 Task: open an excel sheet and write heading  Financial WizardAdd Categories in a column and its values below  'Income, Income, Income, Expenses, Expenses, Expenses, Expenses, Expenses, Savings, Savings, Investments, Investments, Debt, Debt & Debt. 'Add Descriptions in next column and its values below  Salary, Freelance Work, Rental Income, Housing, Transportation, Groceries, Utilities, Entertainment, Emergency Fund, Retirement, Stocks, Mutual Funds, Credit Card 1, Credit Card 2 & Student Loan. Add Amount in next column and its values below  $5,000, $1,200, $500, $1,200, $300, $400, $200, $150, $500, $1,000, $500, $300, $200, $100 & $300. Save page Budget Template Spreadsheet Workbookbook
Action: Key pressed <Key.shift_r>Financial<Key.space><Key.shift_r>Wizard<Key.down><Key.shift_r>Categories<Key.down>
Screenshot: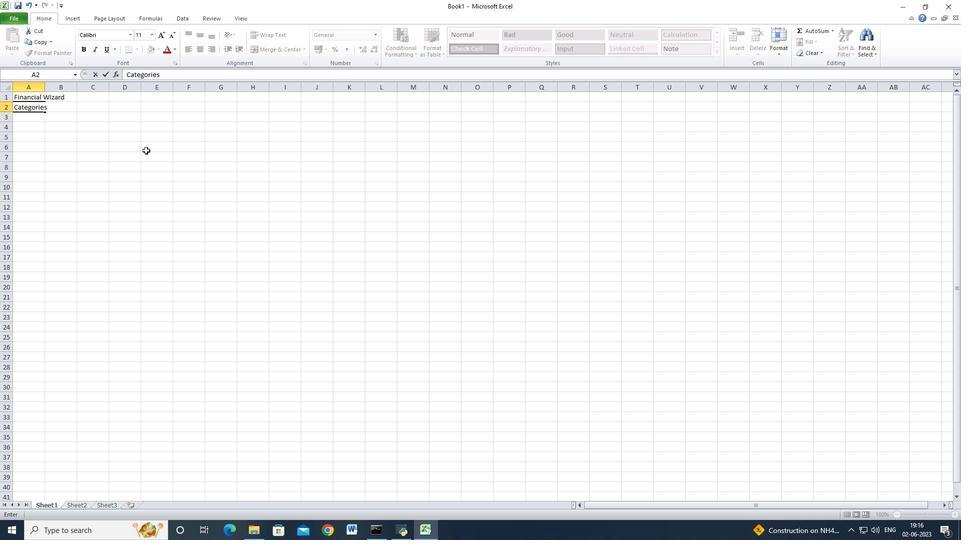 
Action: Mouse moved to (43, 88)
Screenshot: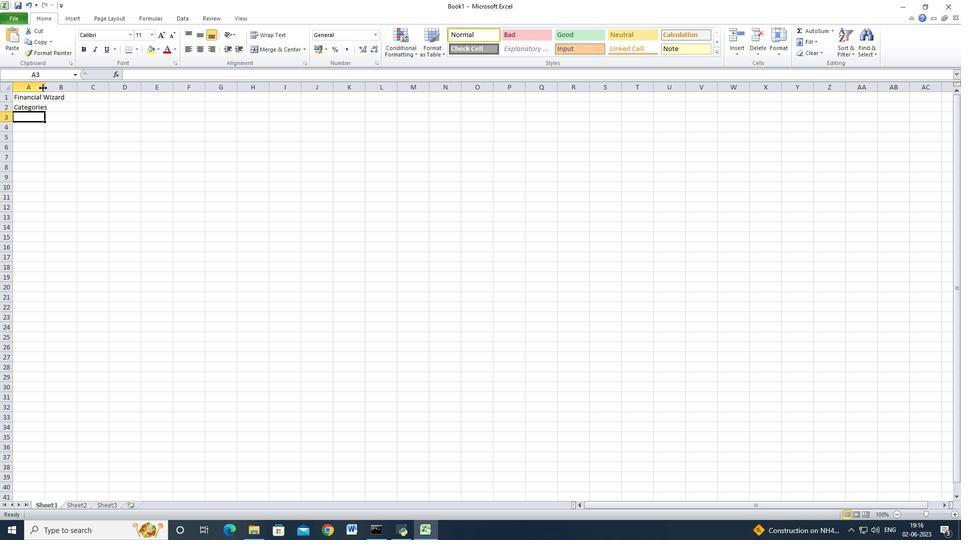 
Action: Mouse pressed left at (43, 88)
Screenshot: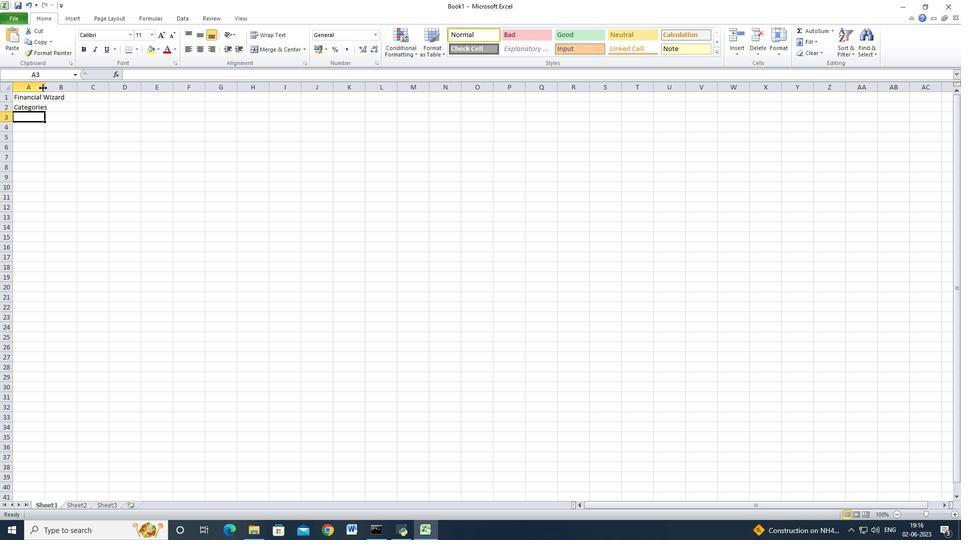 
Action: Mouse pressed left at (43, 88)
Screenshot: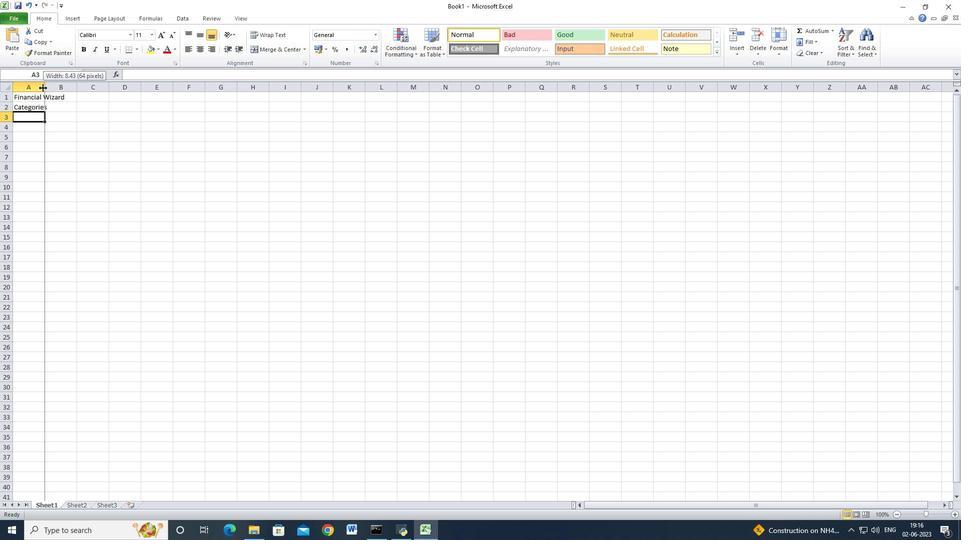 
Action: Mouse moved to (173, 179)
Screenshot: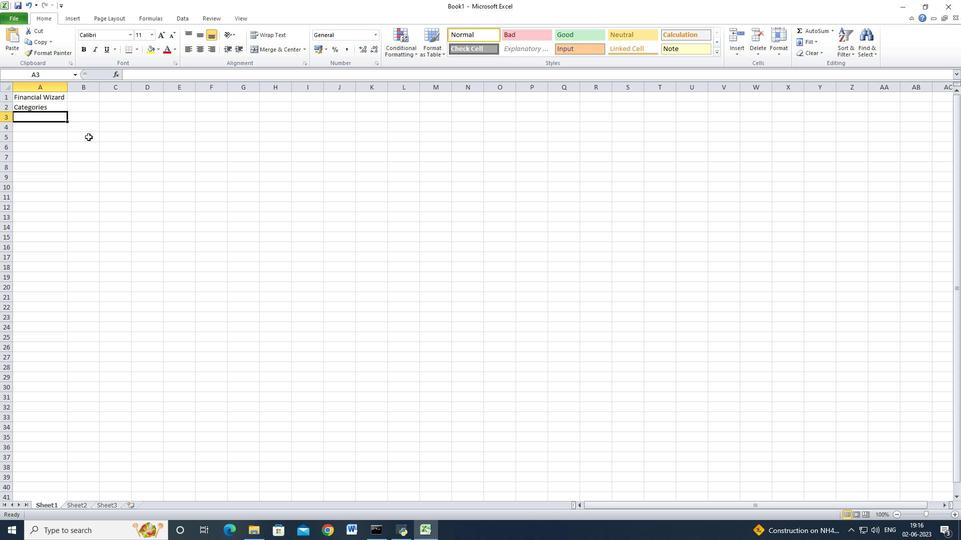 
Action: Key pressed <Key.shift>In<Key.esc><Key.down><Key.up><Key.shift>Income<Key.down><Key.shift>Income<Key.down><Key.shift>Income<Key.down><Key.shift_r>Expenses<Key.down><Key.shift_r>Expenses<Key.down><Key.shift_r>Expenses<Key.down><Key.shift_r>Exprenses<Key.down><Key.shift_r>Exprenses<Key.down><Key.shift_r>Savings<Key.down><Key.shift_r>Savings<Key.down><Key.shift>Investments<Key.down><Key.shift>Investments<Key.down><Key.shift_r>Debt<Key.enter><Key.shift_r>Debt<Key.enter><Key.shift_r>Debit<Key.backspace><Key.backspace>t<Key.enter><Key.up><Key.up><Key.down><Key.up><Key.down><Key.right><Key.shift_r>Descriptions<Key.down><Key.shift_r>Salary<Key.down><Key.shift_r>Freelance<Key.space><Key.shift_r>Work<Key.down><Key.shift_r>Rental<Key.space><Key.shift>Income<Key.down><Key.shift>Housing<Key.enter><Key.shift_r>Transportation<Key.down><Key.shift_r>Groceries<Key.enter><Key.shift>Utilities<Key.enter><Key.shift_r>Entertainment<Key.enter><Key.shift_r>Emergency<Key.enter><Key.up><Key.f2><Key.space><Key.shift_r>Fund<Key.enter><Key.shift_r>Retirement<Key.enter><Key.up><Key.down><Key.up><Key.down><Key.up><Key.down><Key.shift_r>Stocke<Key.backspace>s<Key.enter><Key.shift>Mutual<Key.space><Key.shift_r>Funds<Key.enter><Key.shift_r>Credit<Key.space>card<Key.space>1<Key.enter><Key.shift_r>Credit<Key.space><Key.shift_r>Card<Key.space>2<Key.enter><Key.shift_r>Student<Key.space><Key.shift>Loan<Key.enter><Key.up><Key.up>
Screenshot: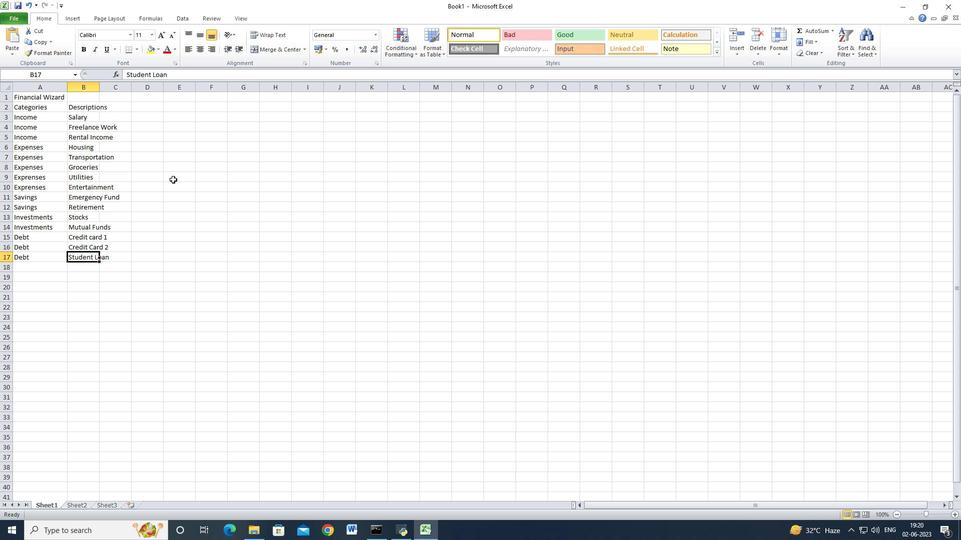 
Action: Mouse moved to (102, 89)
Screenshot: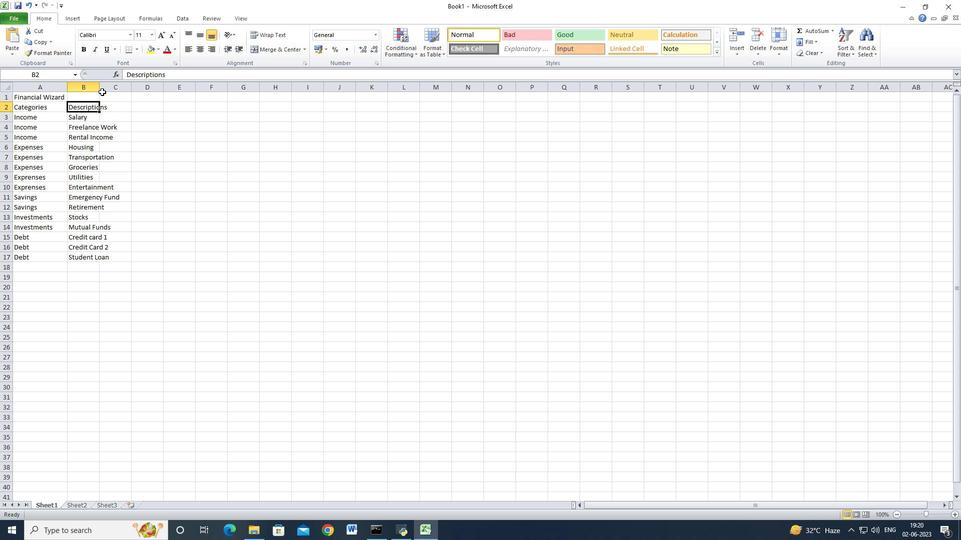 
Action: Mouse pressed left at (102, 89)
Screenshot: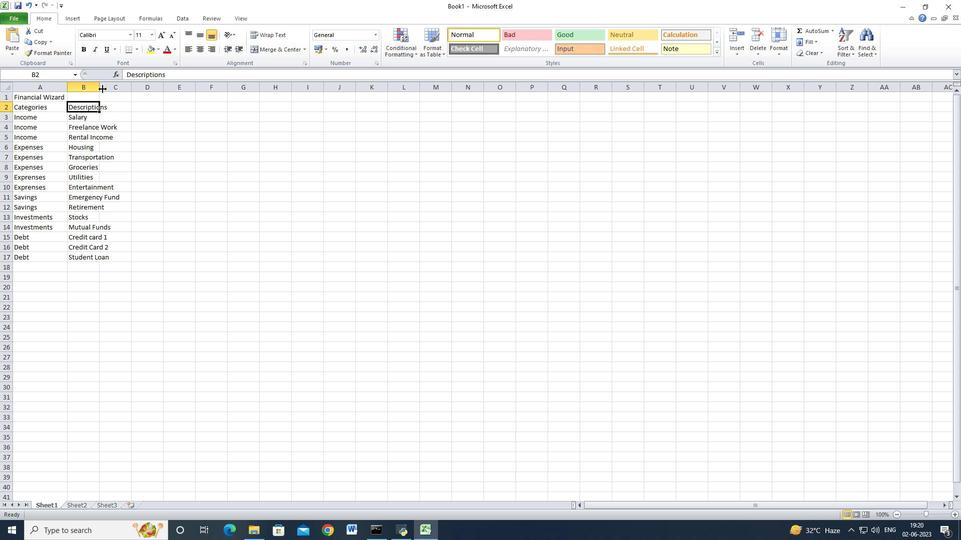 
Action: Mouse moved to (102, 89)
Screenshot: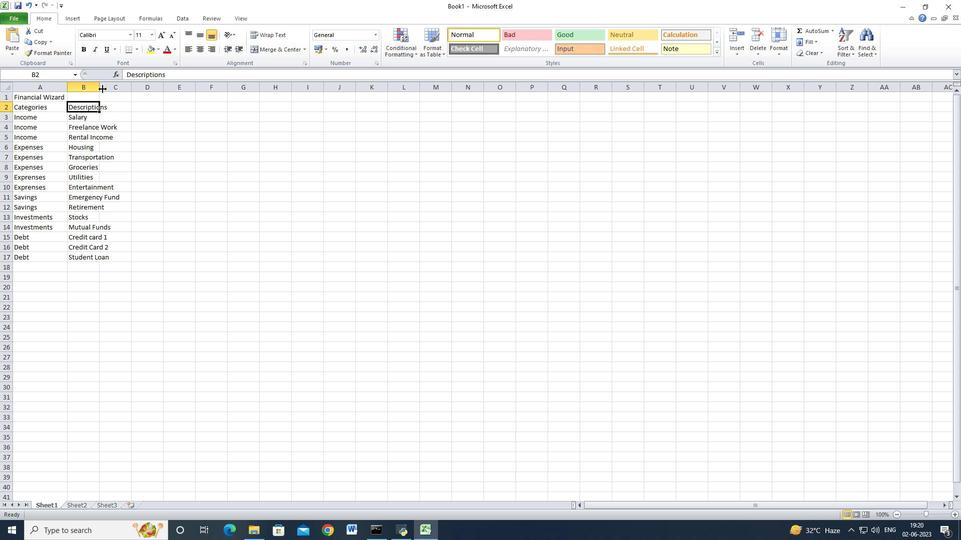 
Action: Mouse pressed left at (102, 89)
Screenshot: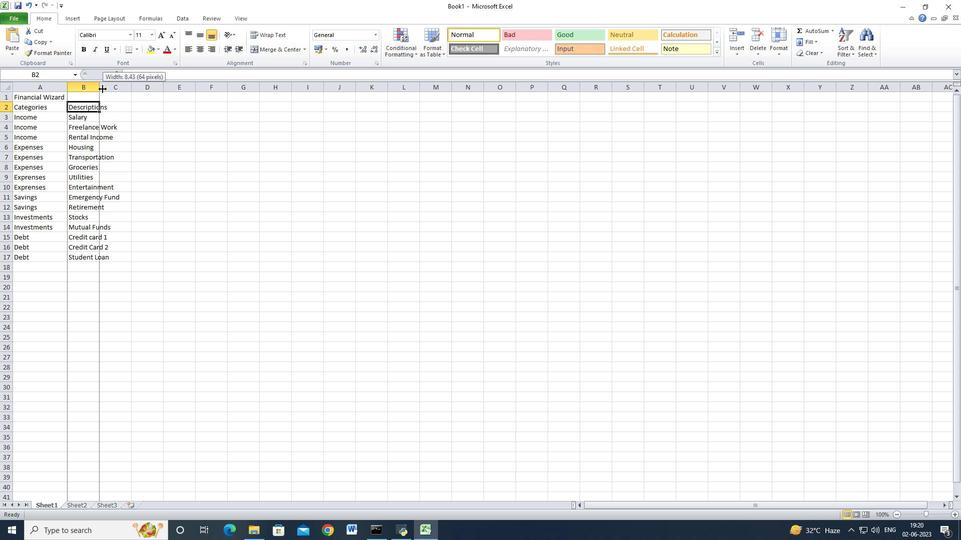 
Action: Mouse moved to (139, 108)
Screenshot: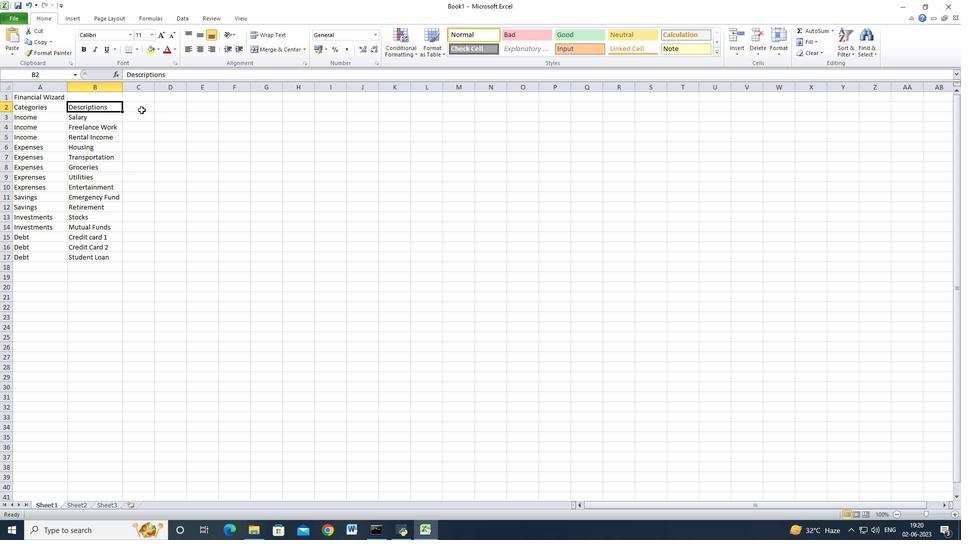 
Action: Mouse pressed left at (139, 108)
Screenshot: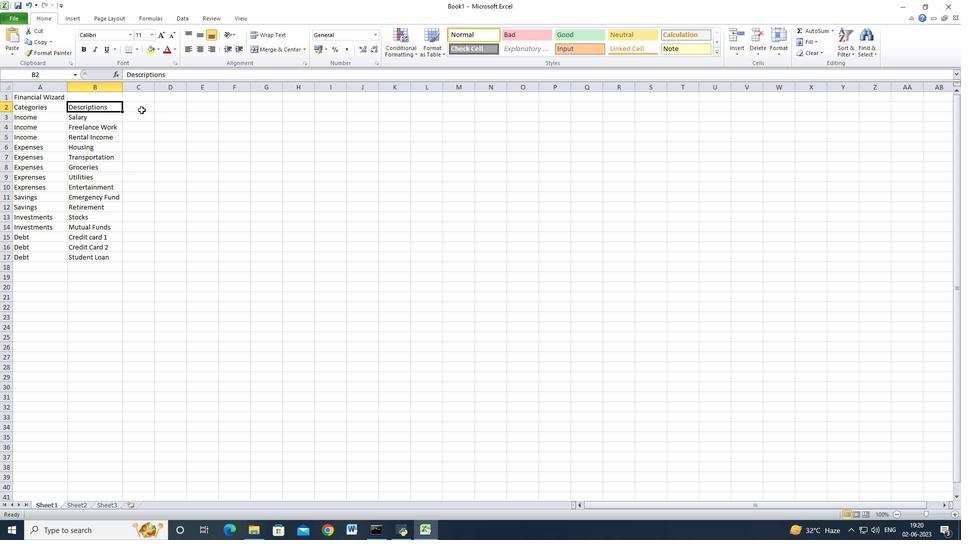 
Action: Mouse moved to (195, 124)
Screenshot: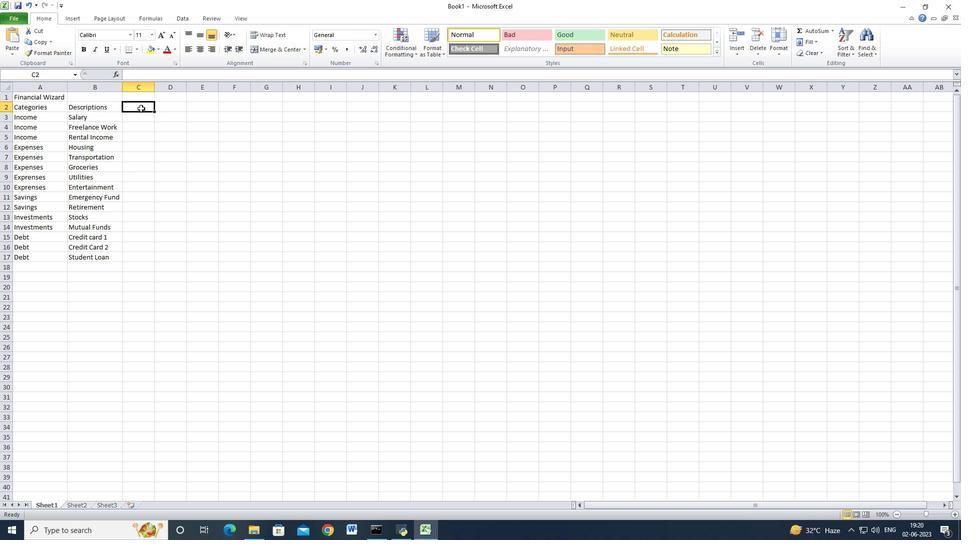 
Action: Key pressed <Key.shift_r>Amount<Key.down><Key.up><Key.down><Key.shift><Key.shift><Key.shift><Key.shift><Key.shift><Key.shift><Key.shift><Key.shift><Key.shift><Key.shift><Key.shift><Key.shift><Key.shift><Key.shift><Key.shift><Key.shift><Key.shift><Key.shift><Key.shift><Key.shift><Key.shift><Key.shift><Key.shift>$5,000<Key.enter><Key.shift>$1,200<Key.enter><Key.shift>$500<Key.down><Key.shift><Key.shift><Key.shift><Key.shift><Key.shift><Key.shift><Key.shift><Key.shift><Key.shift><Key.shift><Key.shift><Key.shift><Key.shift><Key.shift><Key.shift><Key.shift>$1,200<Key.enter><Key.shift><Key.shift><Key.shift><Key.shift><Key.shift><Key.shift><Key.shift><Key.shift><Key.shift>$300<Key.enter><Key.shift><Key.shift><Key.shift><Key.shift><Key.shift><Key.shift>$400<Key.enter><Key.shift><Key.shift><Key.shift><Key.shift><Key.shift><Key.shift><Key.shift><Key.shift><Key.shift><Key.shift><Key.shift><Key.shift><Key.shift><Key.shift><Key.shift><Key.shift><Key.shift><Key.shift>$200<Key.enter><Key.shift><Key.shift><Key.shift><Key.shift><Key.shift>$150<Key.enter><Key.shift><Key.shift><Key.shift><Key.shift><Key.shift>$500<Key.enter><Key.shift><Key.shift><Key.shift><Key.shift><Key.shift><Key.shift><Key.shift><Key.shift><Key.shift><Key.shift><Key.shift><Key.shift><Key.shift><Key.shift><Key.shift>$1,1<Key.backspace>000<Key.enter><Key.shift><Key.shift><Key.shift><Key.shift><Key.shift><Key.shift><Key.shift><Key.shift><Key.shift><Key.shift><Key.shift><Key.shift><Key.shift><Key.shift><Key.shift><Key.shift>$500<Key.enter><Key.shift><Key.shift><Key.shift><Key.shift><Key.shift><Key.shift><Key.shift><Key.shift><Key.shift><Key.shift><Key.shift>$300<Key.enter><Key.shift><Key.shift><Key.shift><Key.shift><Key.shift><Key.shift><Key.shift><Key.shift><Key.shift><Key.shift><Key.shift><Key.shift><Key.shift><Key.shift><Key.shift><Key.shift><Key.shift><Key.shift><Key.shift><Key.shift>$200<Key.enter><Key.shift><Key.shift><Key.shift><Key.shift><Key.shift><Key.shift><Key.shift><Key.shift>$100<Key.enter><Key.shift><Key.shift><Key.shift><Key.shift><Key.shift><Key.shift><Key.shift>$300<Key.enter>
Screenshot: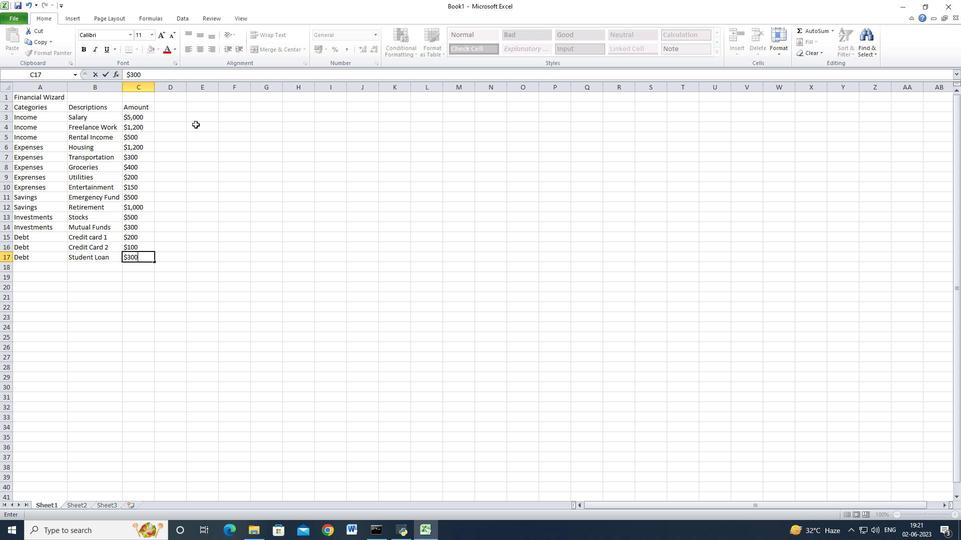 
Action: Mouse moved to (5, 86)
Screenshot: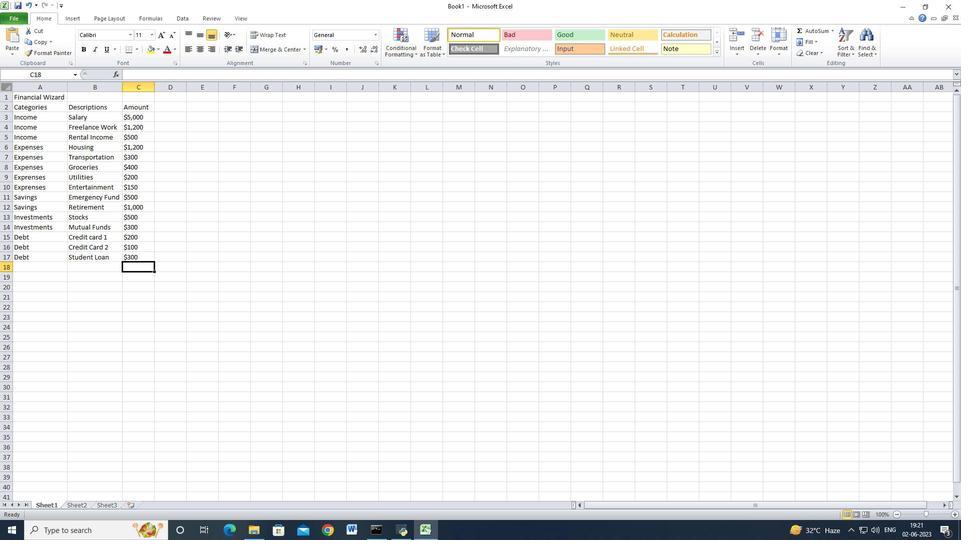 
Action: Mouse pressed left at (5, 86)
Screenshot: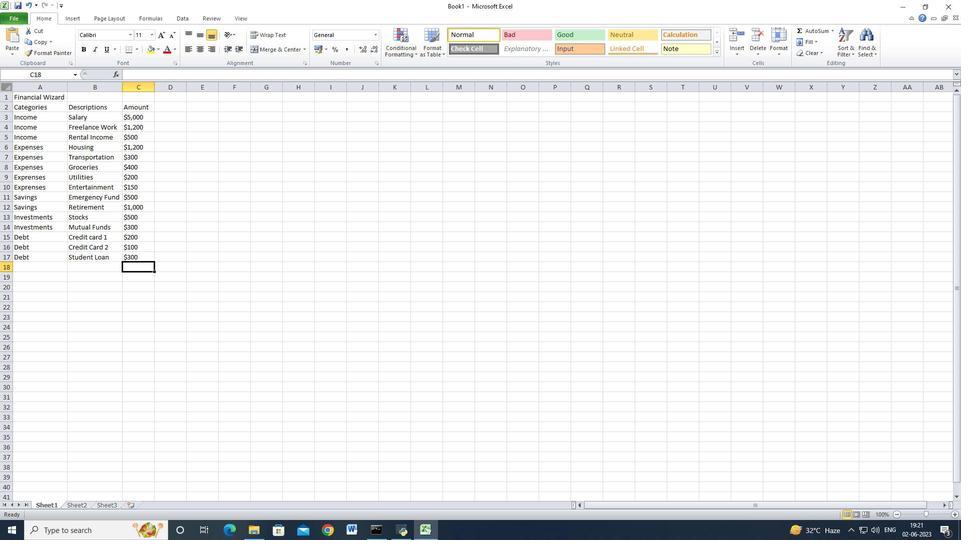 
Action: Mouse moved to (67, 88)
Screenshot: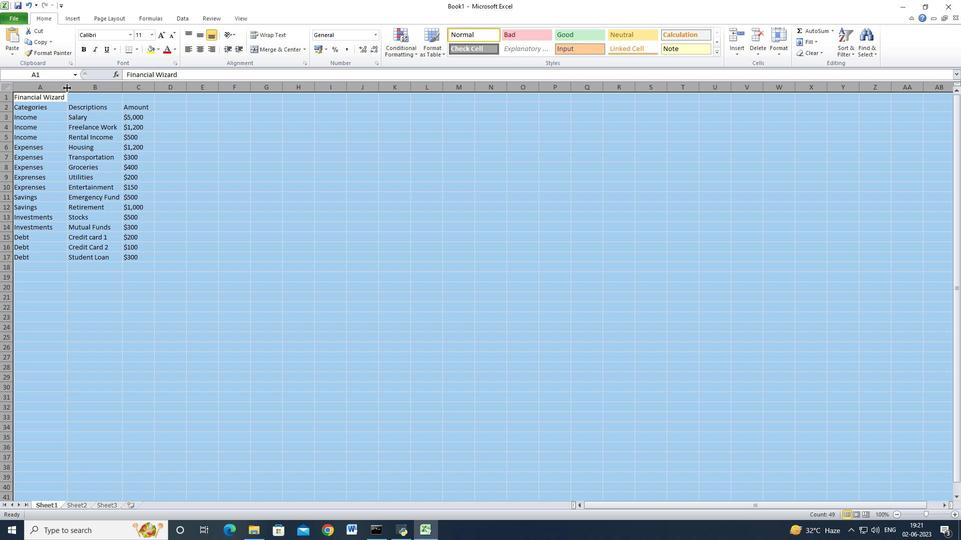 
Action: Mouse pressed left at (67, 88)
Screenshot: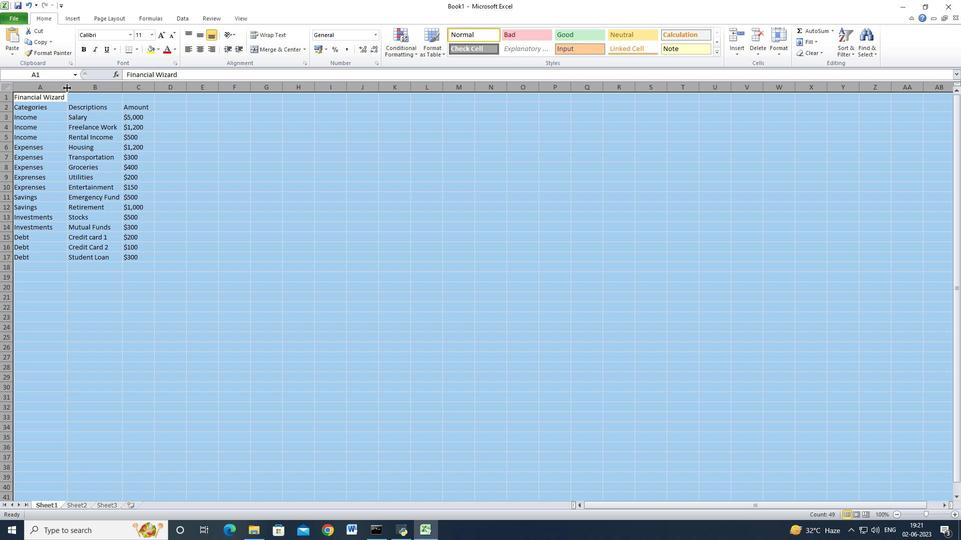 
Action: Mouse moved to (67, 88)
Screenshot: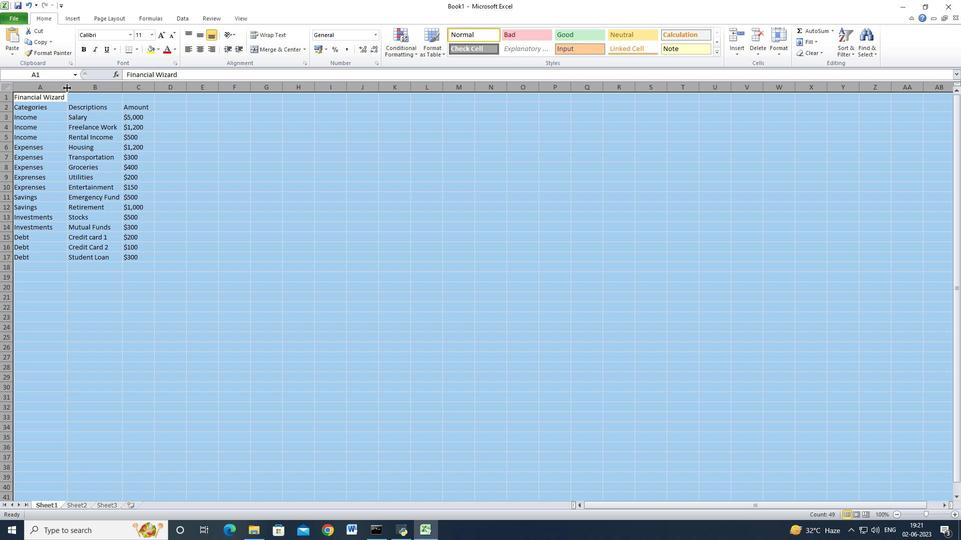 
Action: Mouse pressed left at (67, 88)
Screenshot: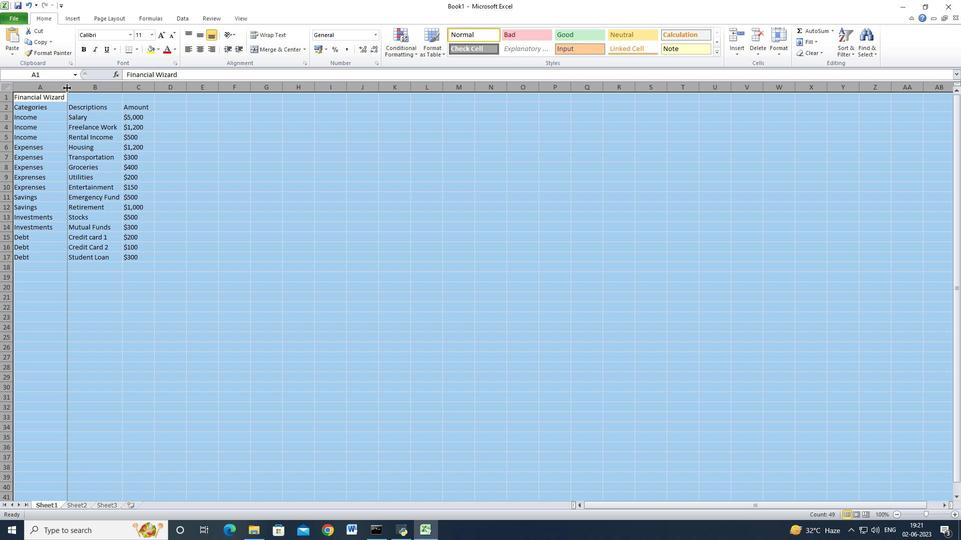
Action: Mouse moved to (131, 122)
Screenshot: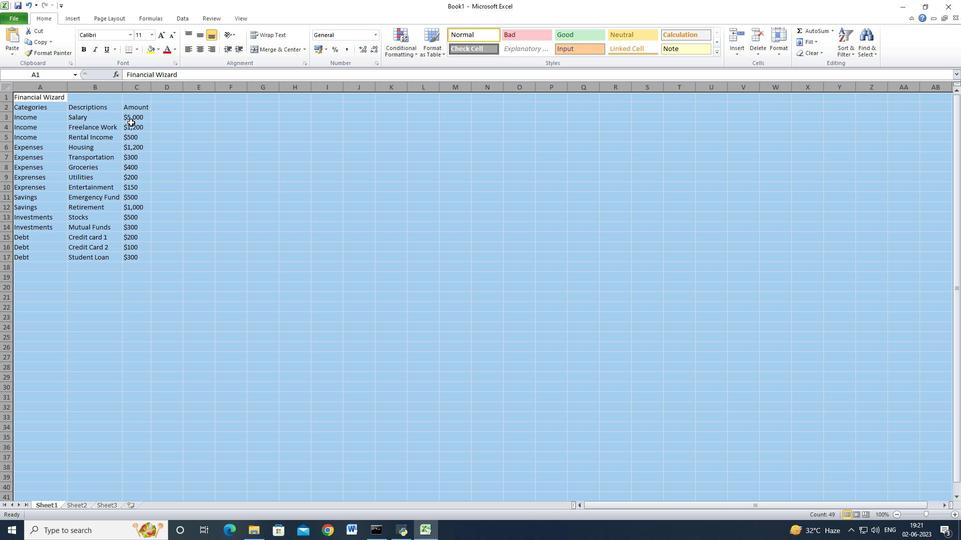 
Action: Mouse pressed left at (131, 122)
Screenshot: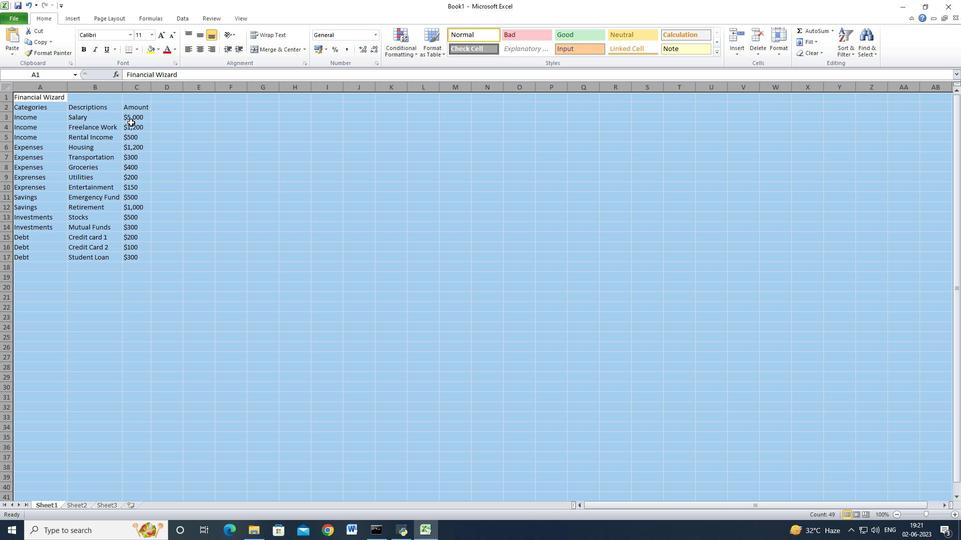 
Action: Mouse moved to (144, 108)
Screenshot: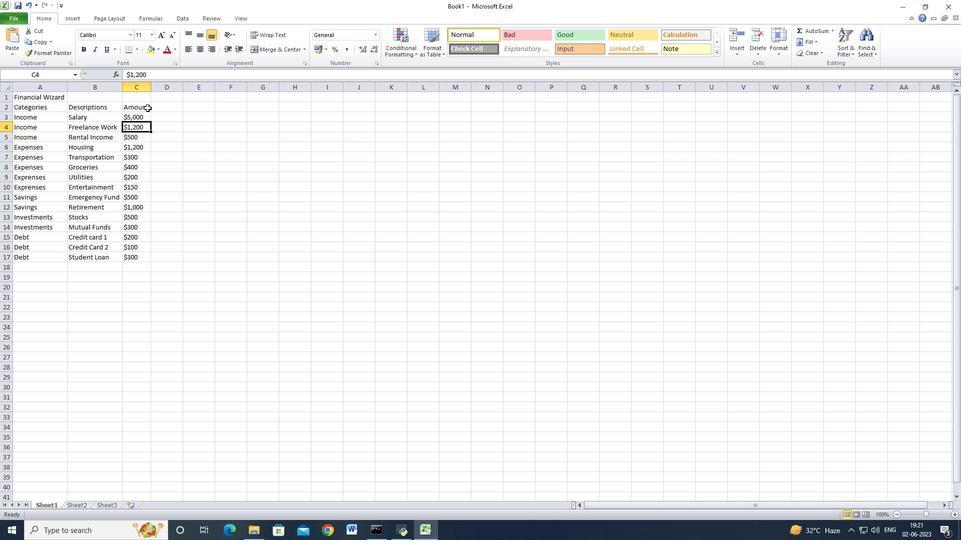 
Action: Mouse pressed left at (144, 108)
Screenshot: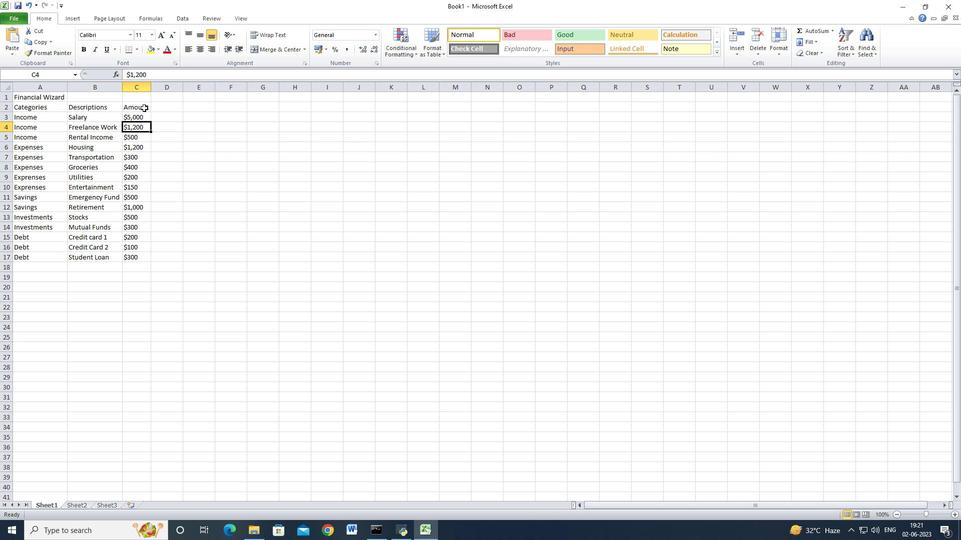 
Action: Mouse moved to (11, 19)
Screenshot: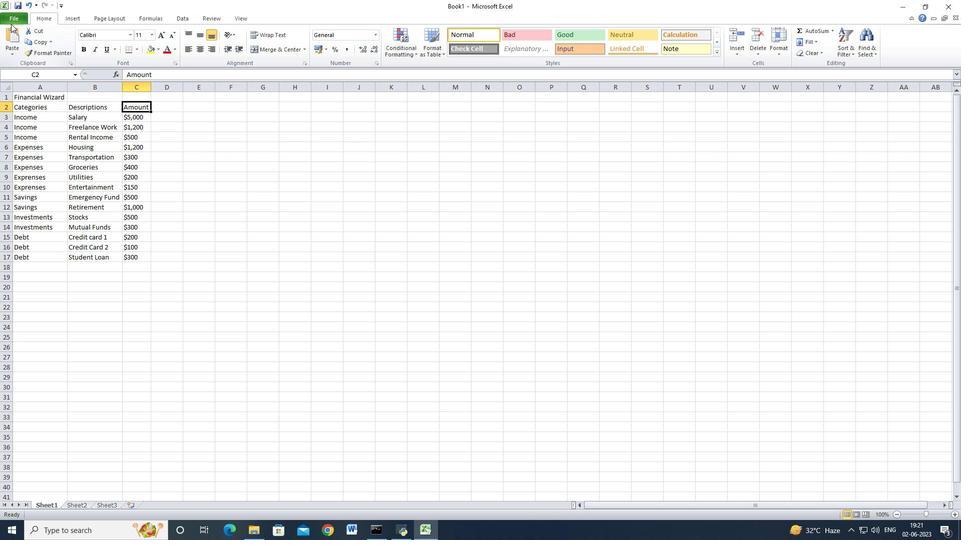 
Action: Mouse pressed left at (11, 19)
Screenshot: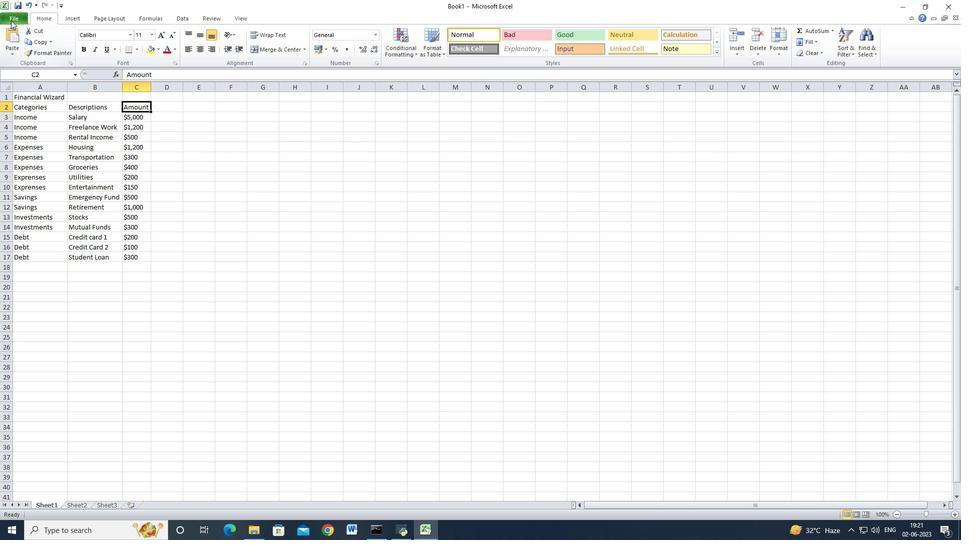 
Action: Mouse moved to (28, 36)
Screenshot: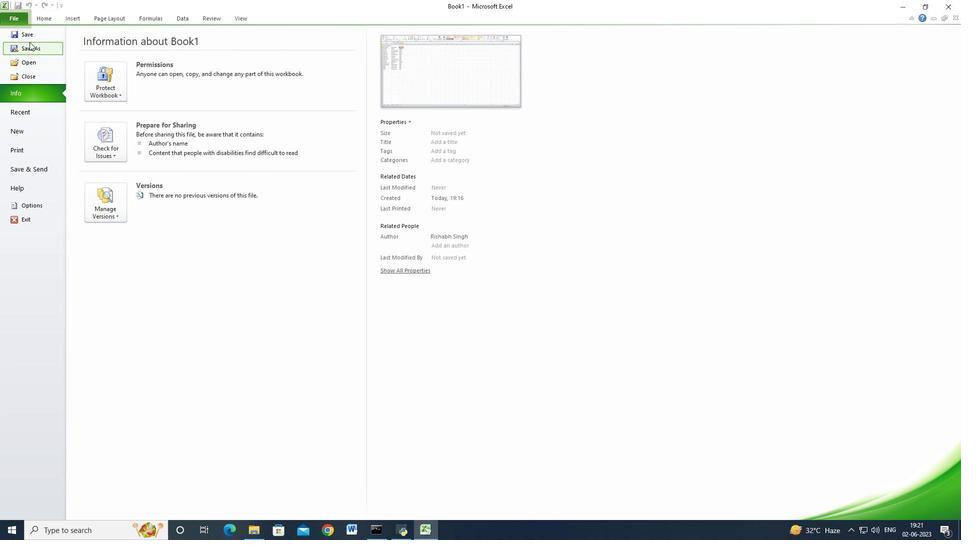 
Action: Mouse pressed left at (28, 36)
Screenshot: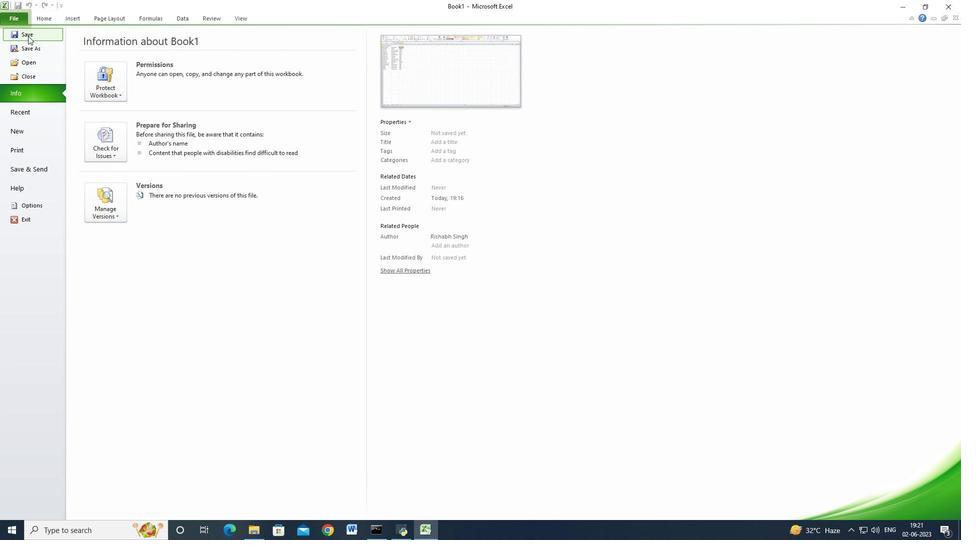 
Action: Mouse moved to (183, 235)
Screenshot: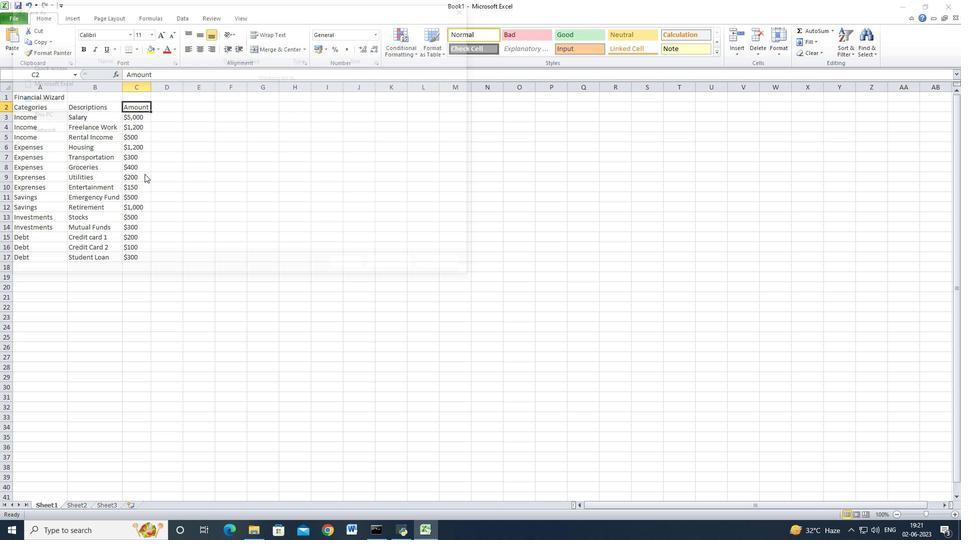 
Action: Key pressed <Key.shift>Budget<Key.space><Key.shift_r>Template<Key.space><Key.shift_r>Spreadsheet<Key.space>
Screenshot: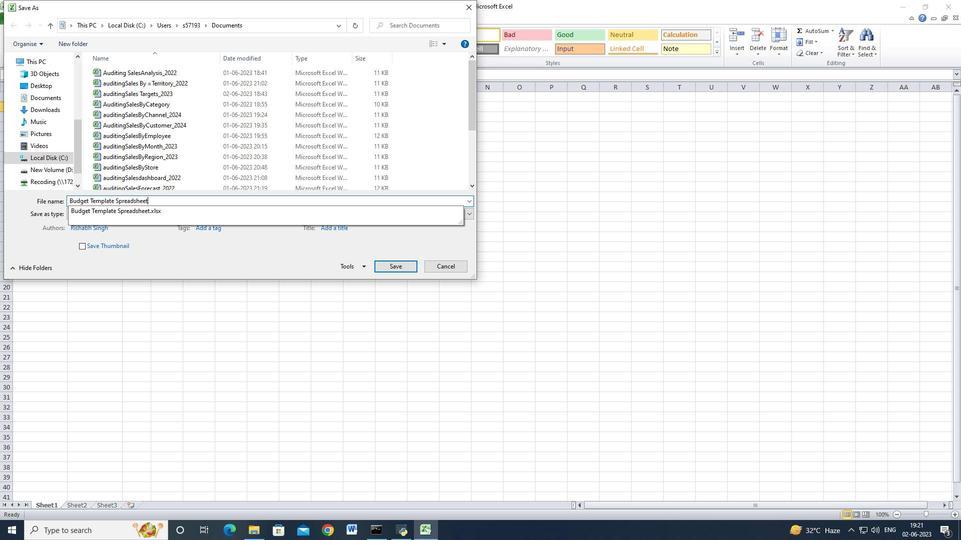 
Action: Mouse moved to (399, 269)
Screenshot: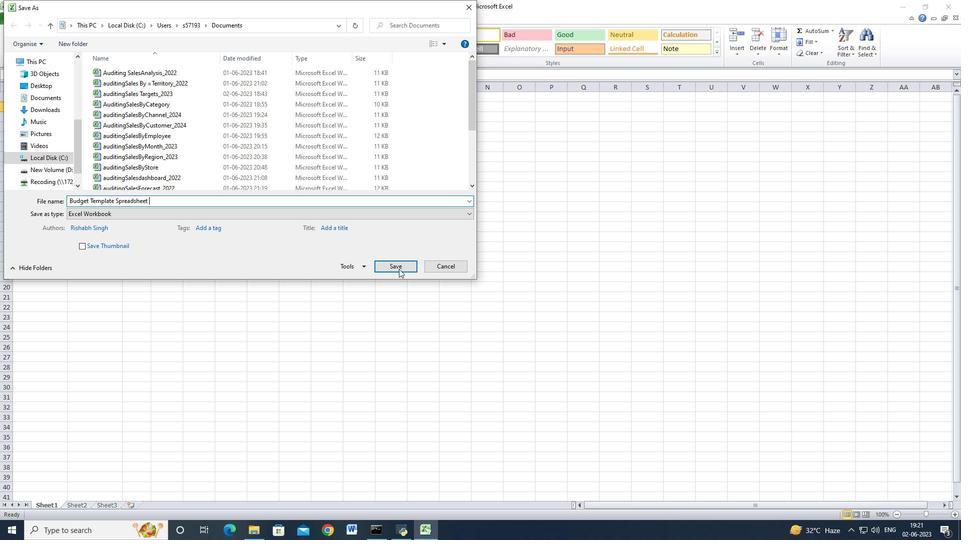 
Action: Mouse pressed left at (399, 269)
Screenshot: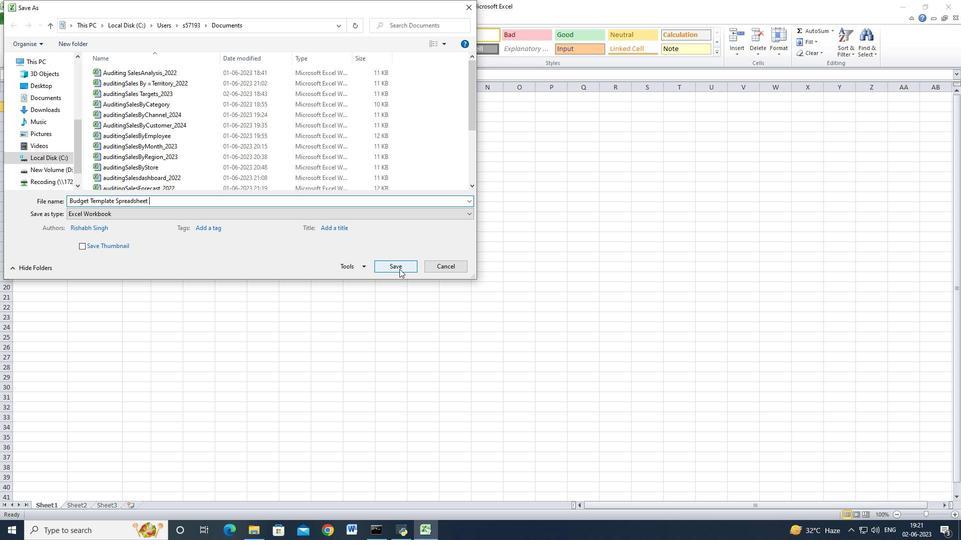 
Action: Mouse moved to (324, 243)
Screenshot: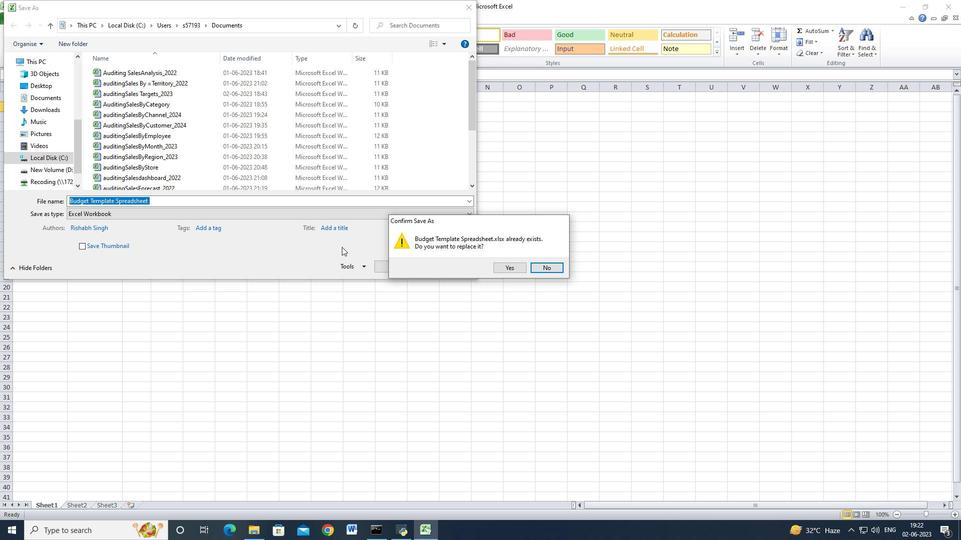 
Action: Key pressed <Key.esc>
Screenshot: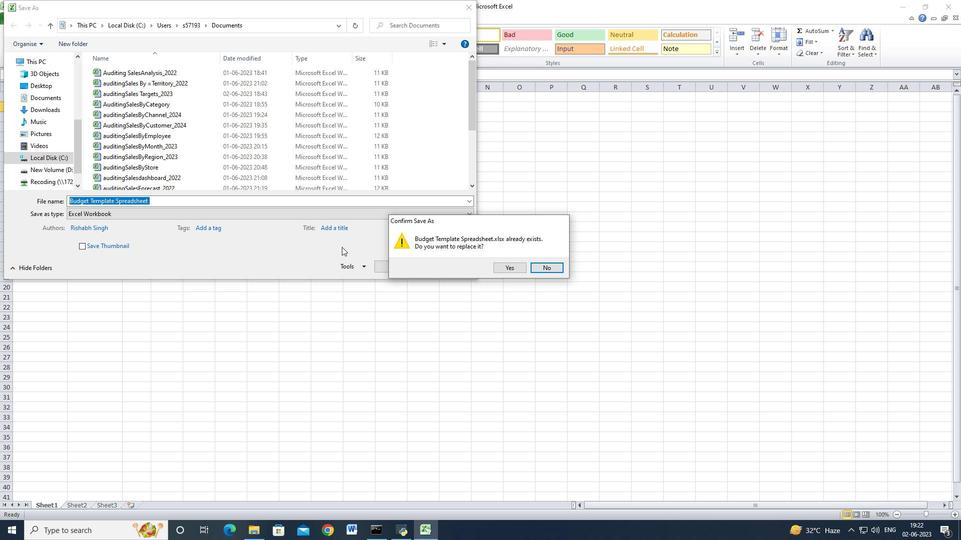 
Action: Mouse moved to (46, 98)
Screenshot: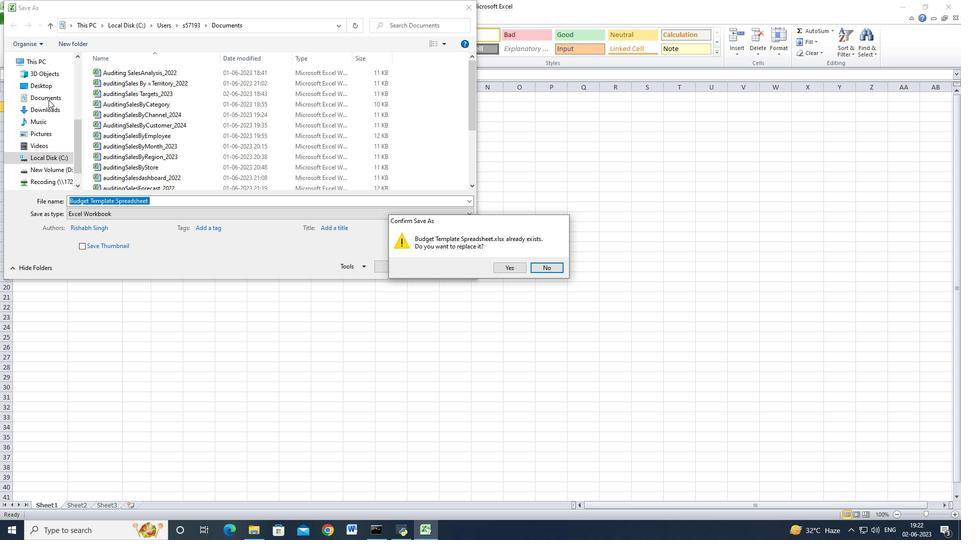 
Action: Mouse pressed left at (46, 98)
Screenshot: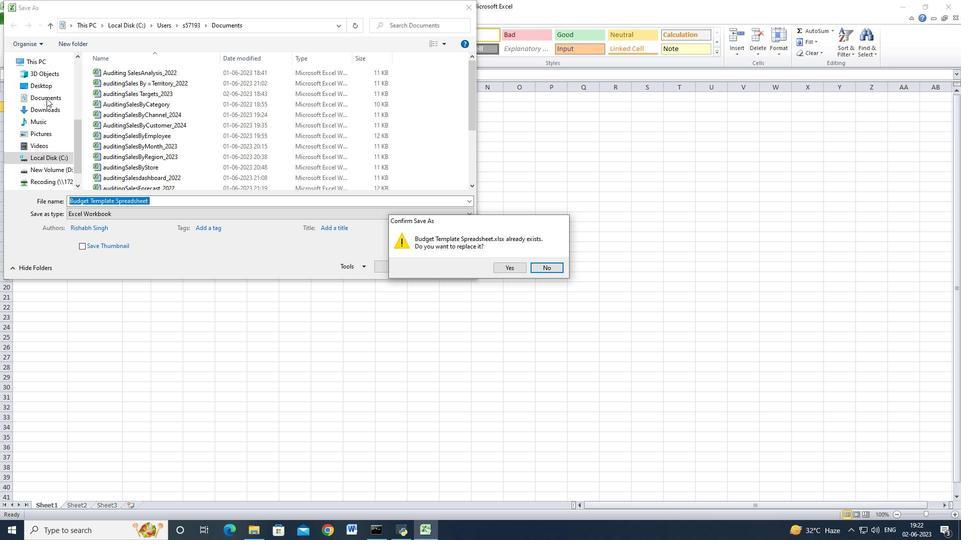 
Action: Mouse moved to (539, 268)
Screenshot: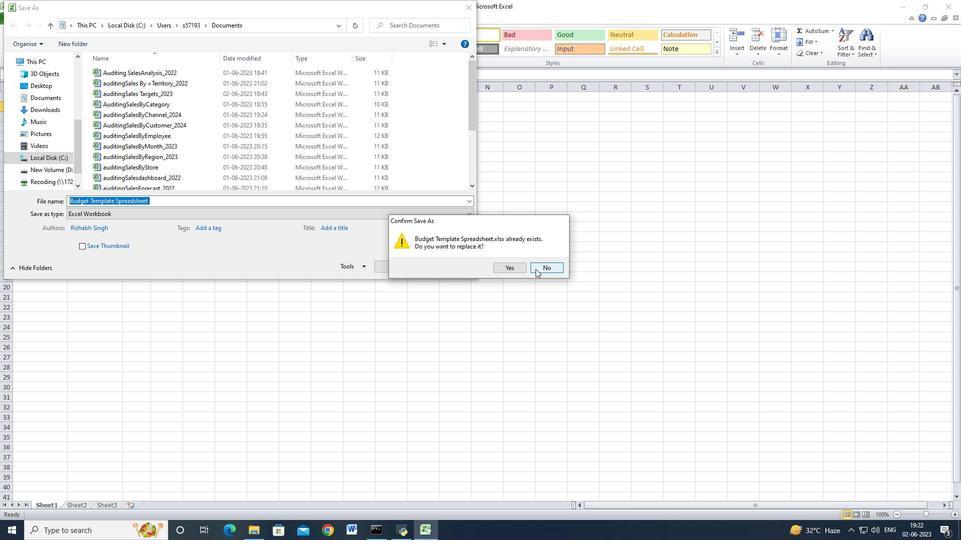 
Action: Mouse pressed left at (539, 268)
Screenshot: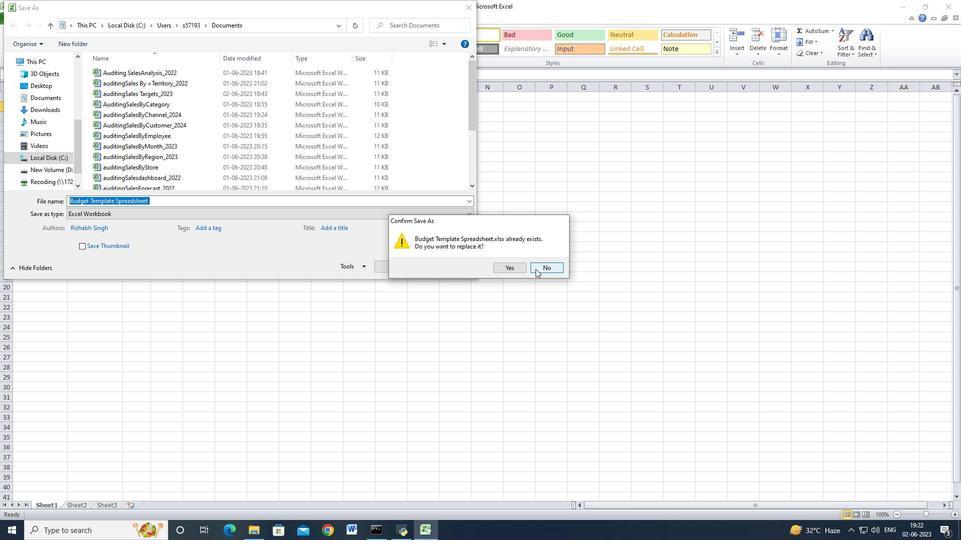 
Action: Mouse moved to (47, 95)
Screenshot: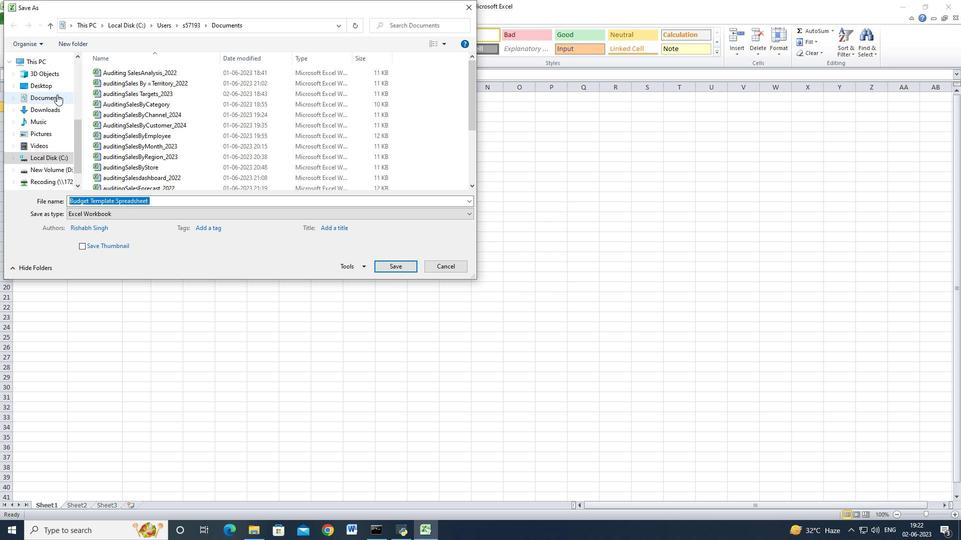 
Action: Mouse pressed left at (47, 95)
Screenshot: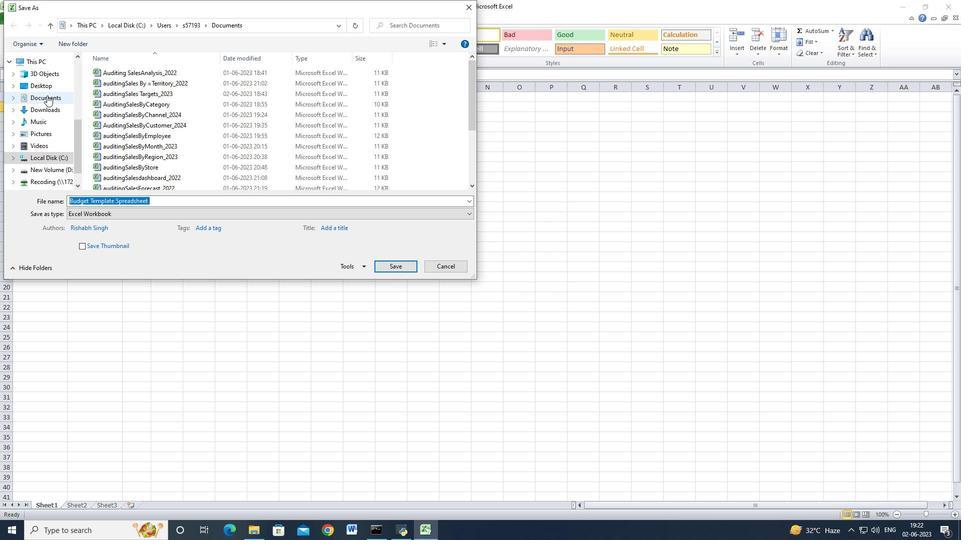 
Action: Mouse moved to (400, 272)
Screenshot: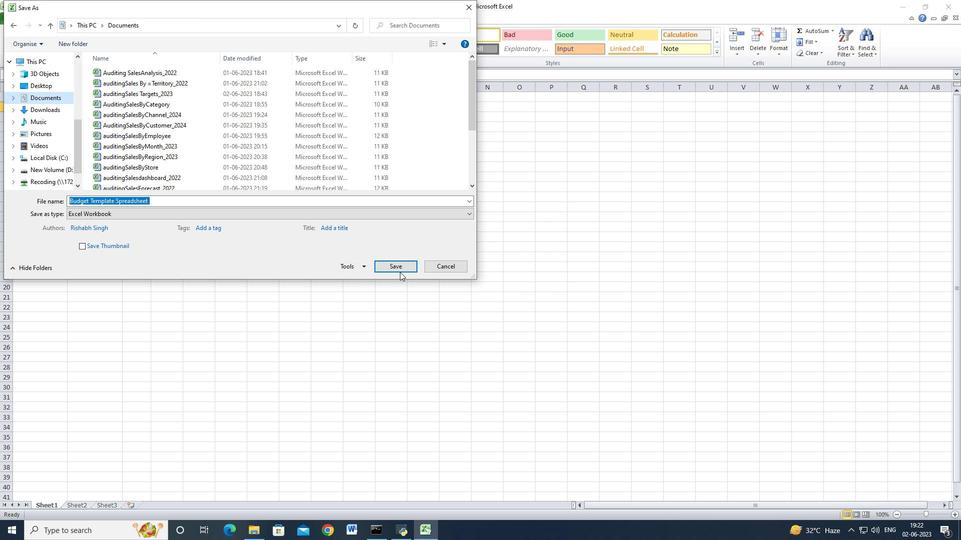 
Action: Mouse pressed left at (400, 272)
Screenshot: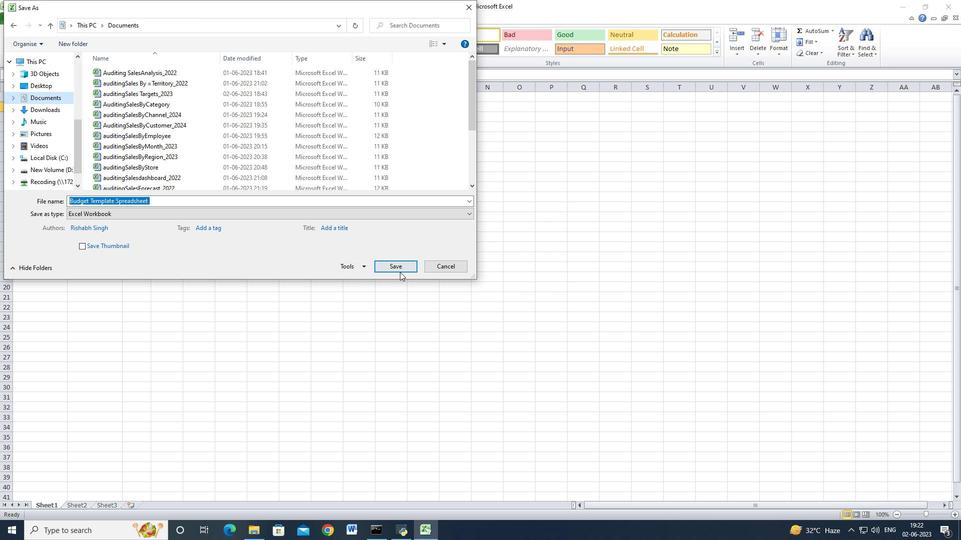 
Action: Mouse moved to (514, 268)
Screenshot: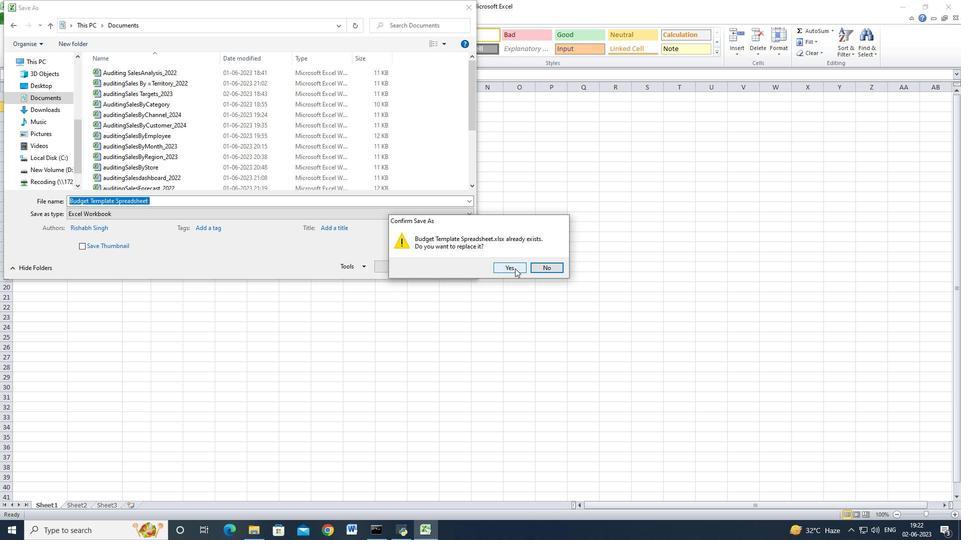 
Action: Mouse pressed left at (514, 268)
Screenshot: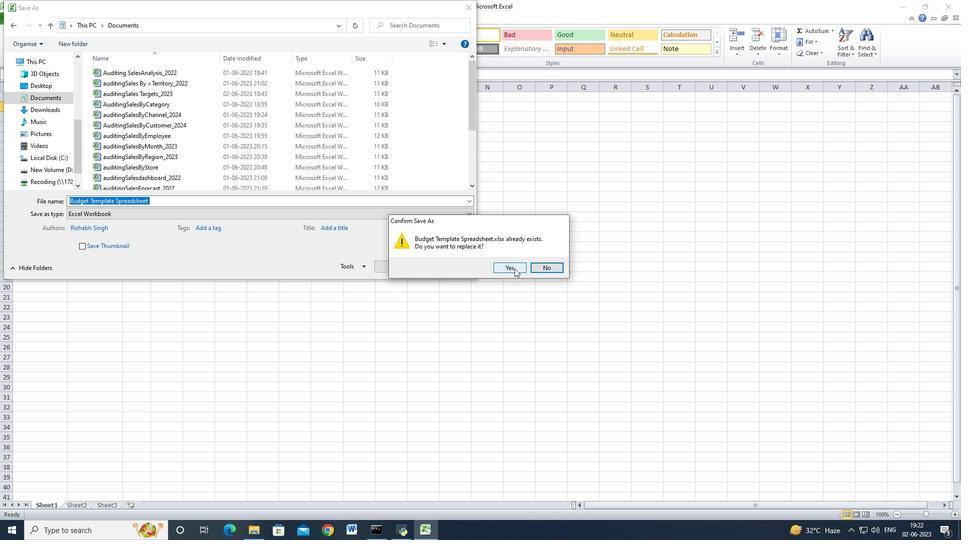 
Action: Mouse moved to (513, 269)
Screenshot: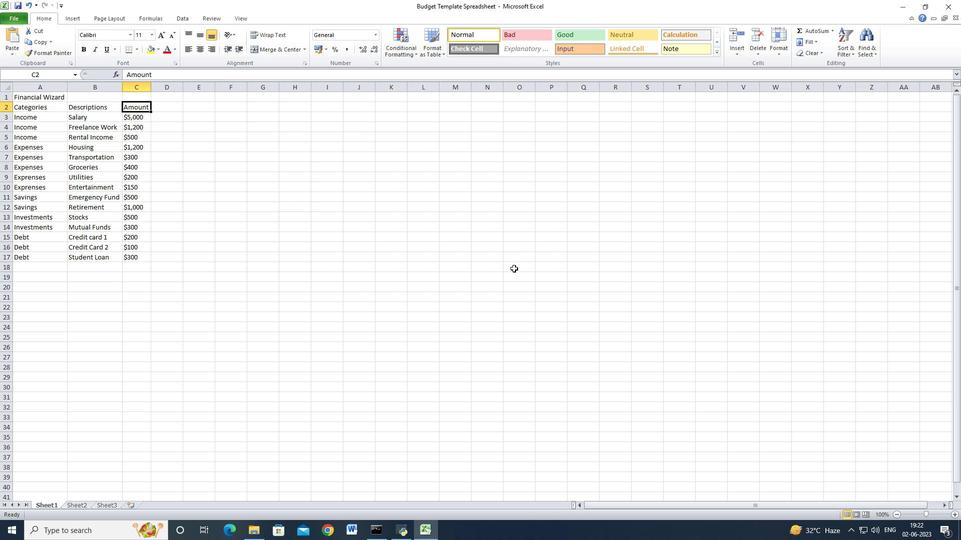 
